 Task: Filter Internship job.
Action: Mouse moved to (291, 85)
Screenshot: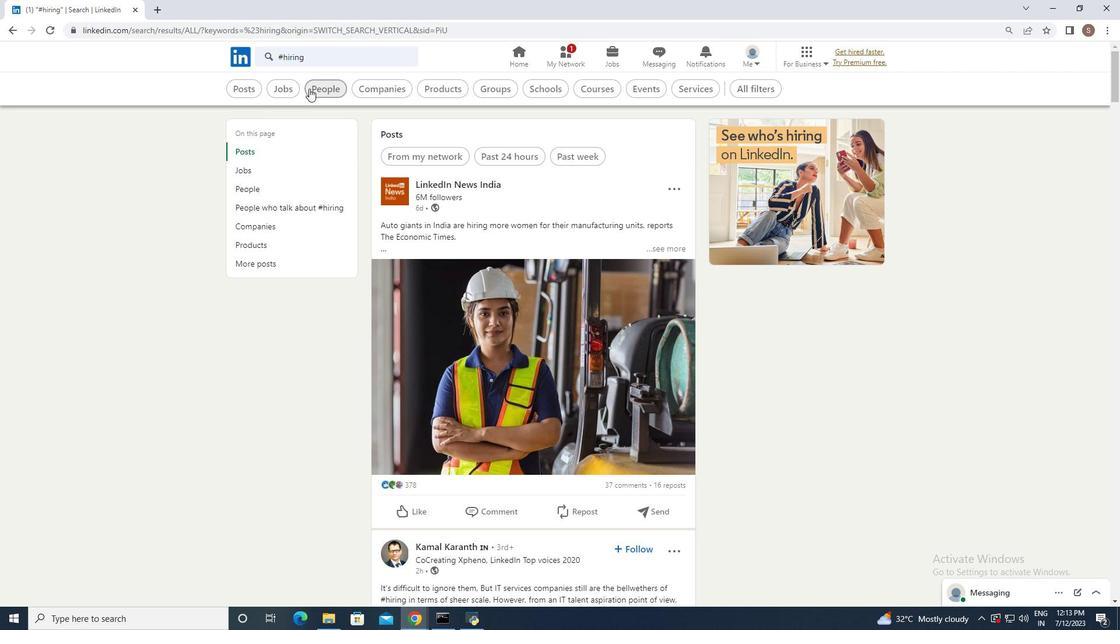 
Action: Mouse pressed left at (291, 85)
Screenshot: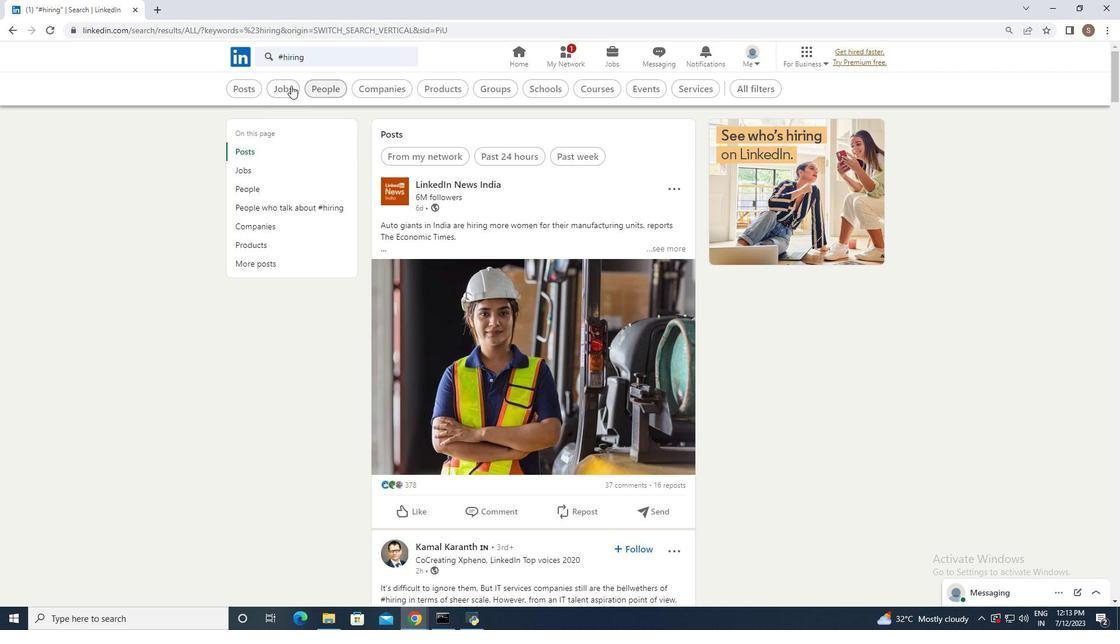
Action: Mouse moved to (547, 86)
Screenshot: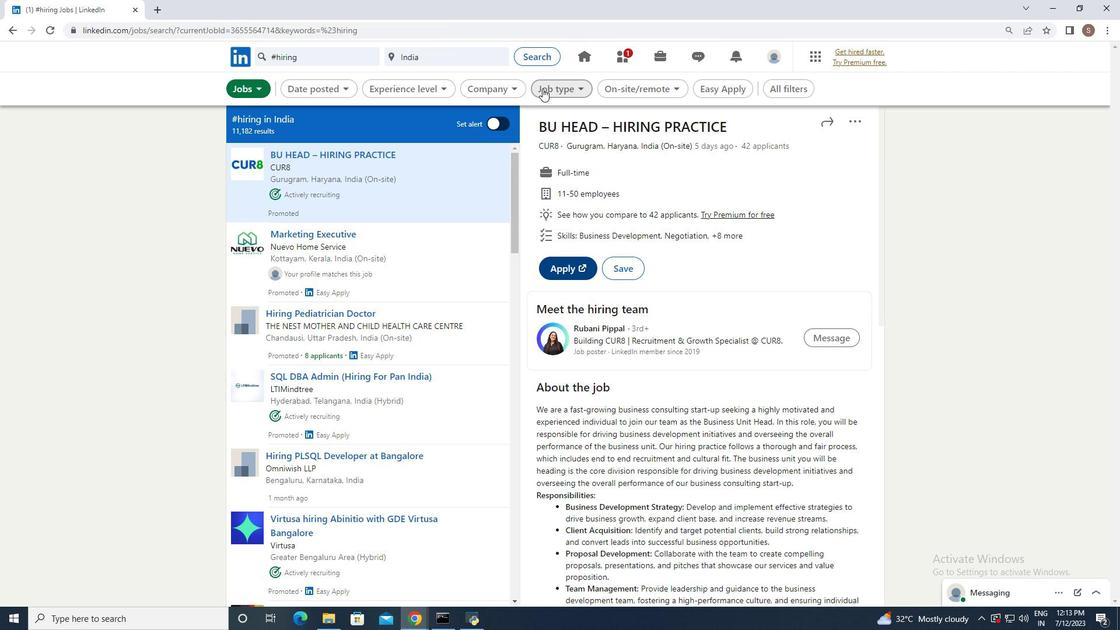 
Action: Mouse pressed left at (547, 86)
Screenshot: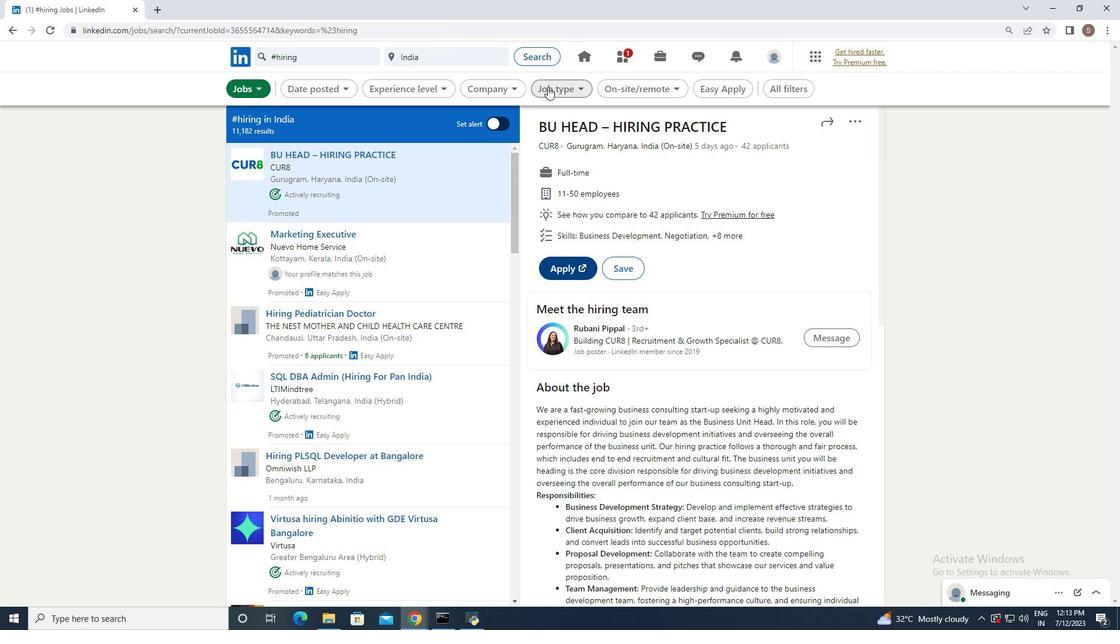 
Action: Mouse moved to (486, 193)
Screenshot: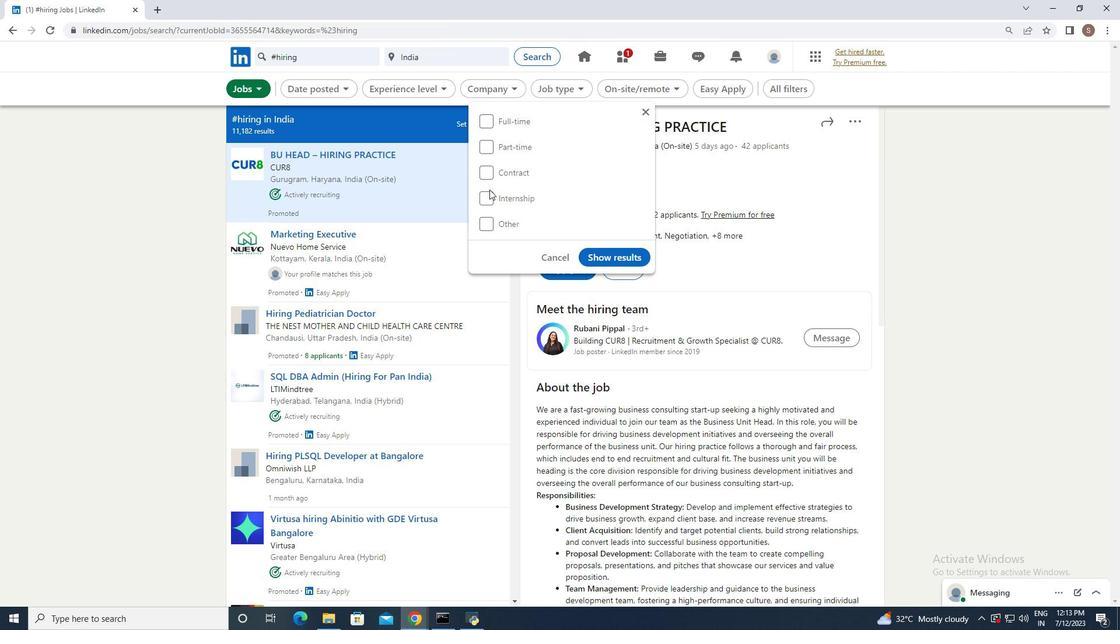 
Action: Mouse pressed left at (486, 193)
Screenshot: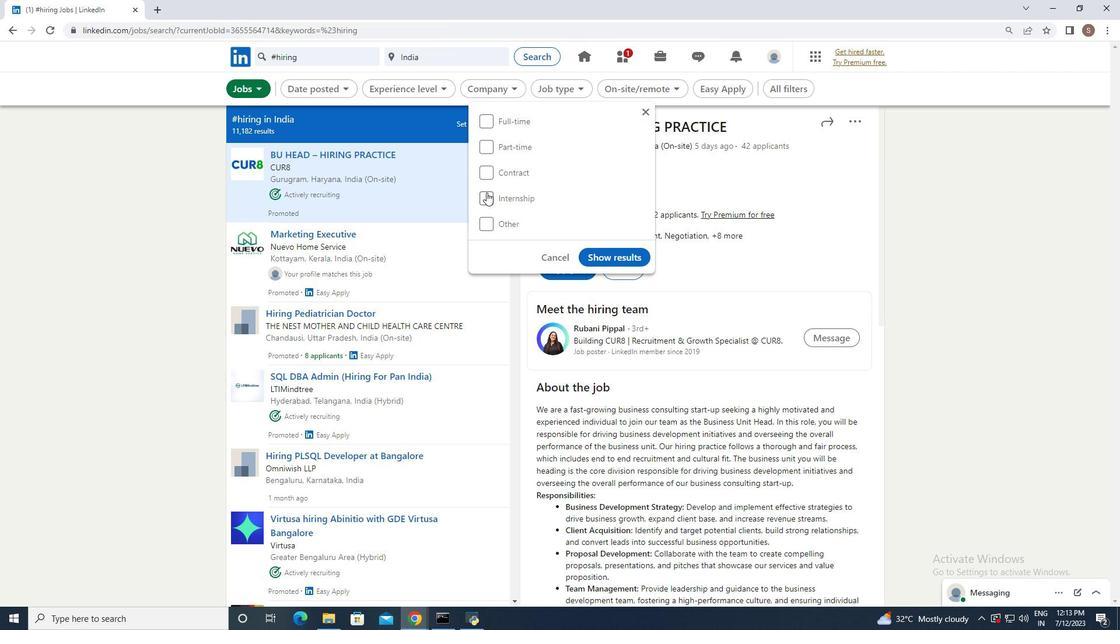 
Action: Mouse moved to (626, 257)
Screenshot: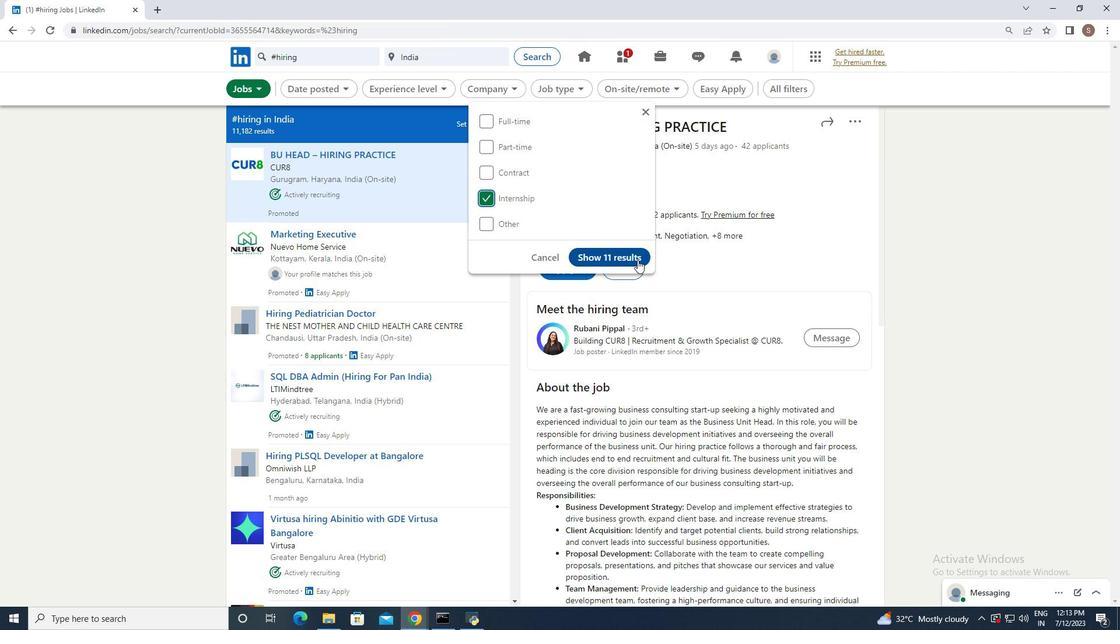 
Action: Mouse pressed left at (626, 257)
Screenshot: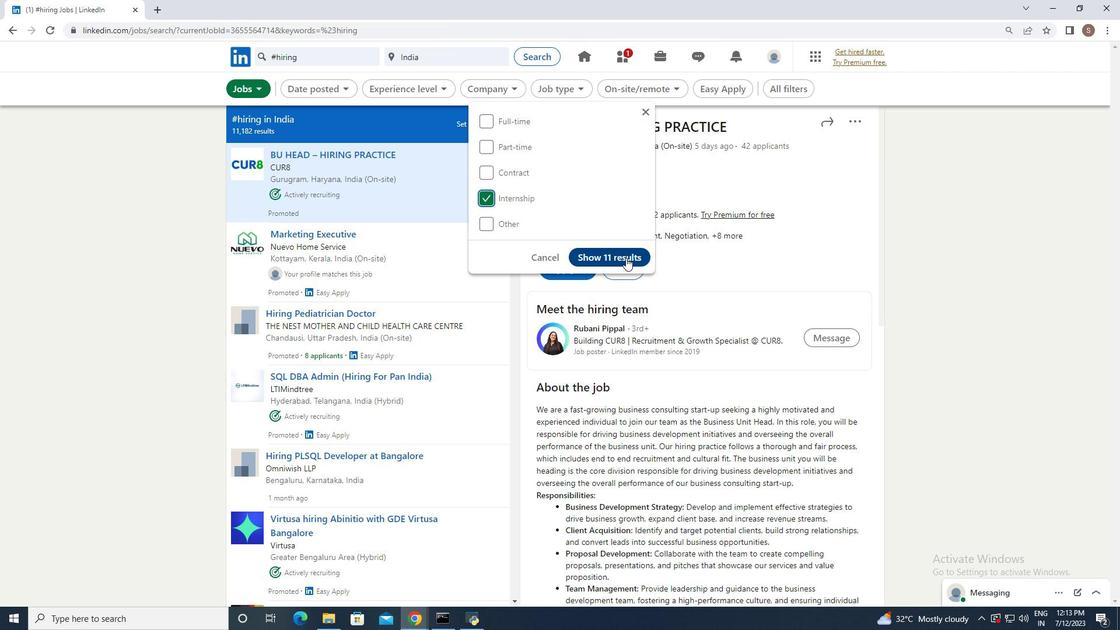 
